 Task: Add a signature Jeanette Hall containing With heartfelt thanks and warm wishes, Jeanette Hall to email address softage.2@softage.net and add a folder Grades
Action: Key pressed n
Screenshot: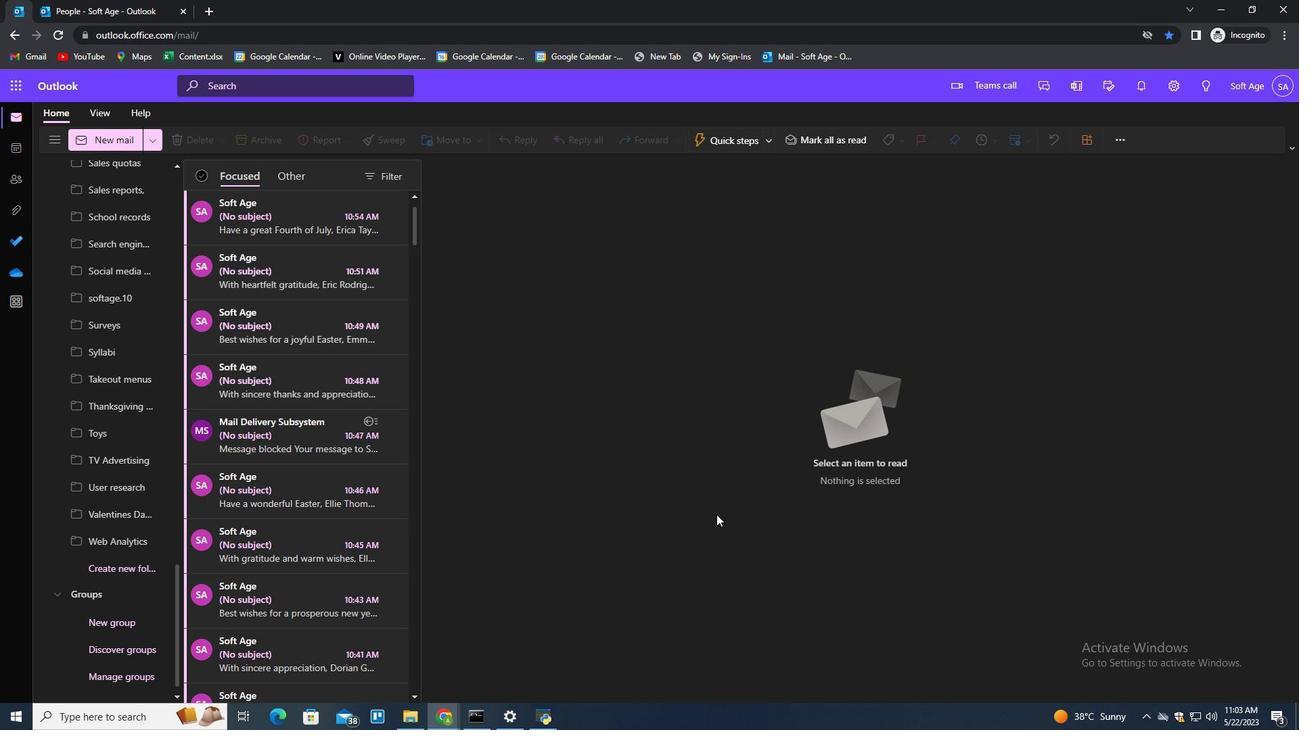 
Action: Mouse moved to (912, 143)
Screenshot: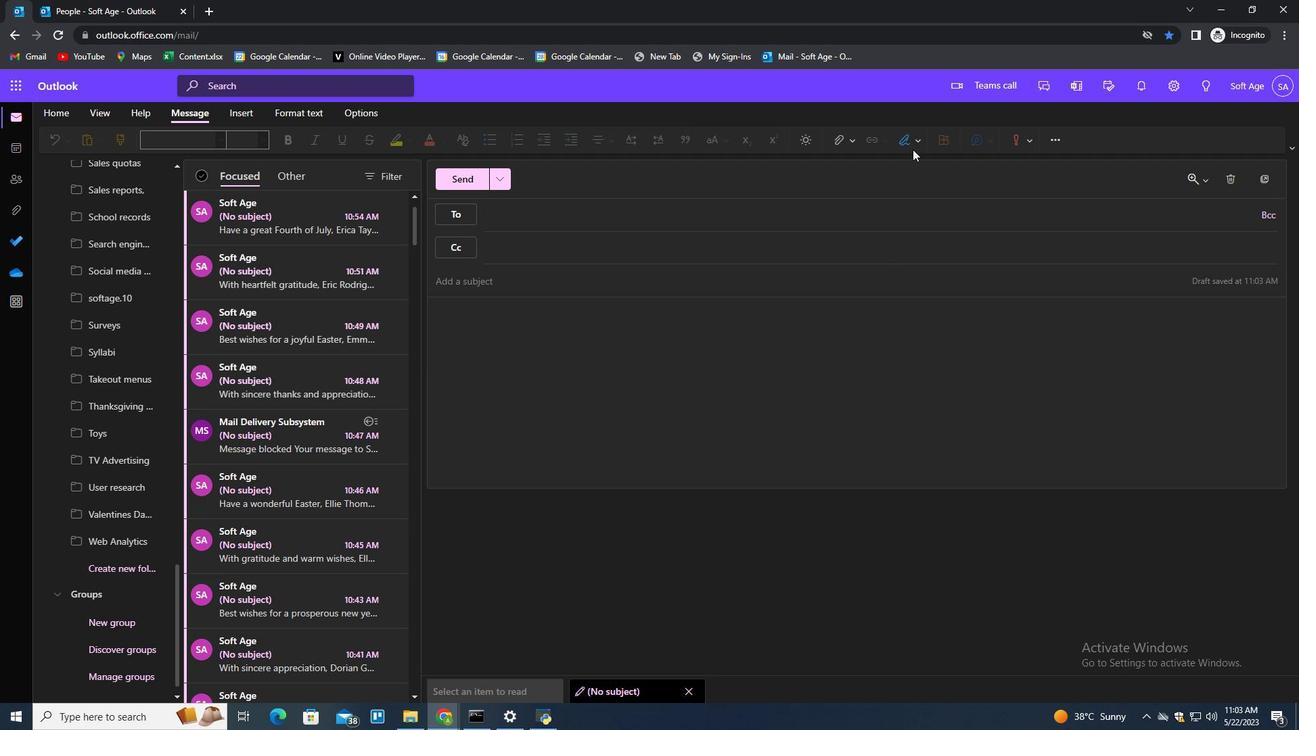 
Action: Mouse pressed left at (912, 143)
Screenshot: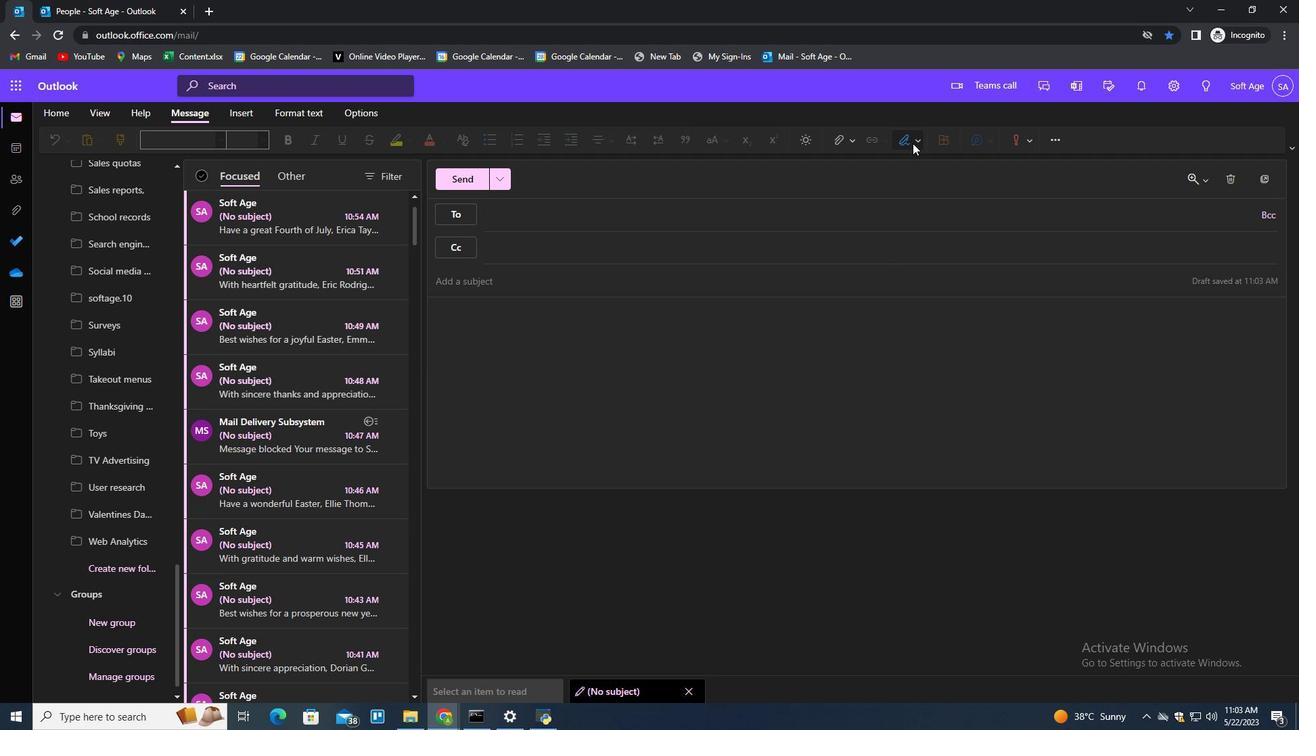 
Action: Mouse moved to (886, 188)
Screenshot: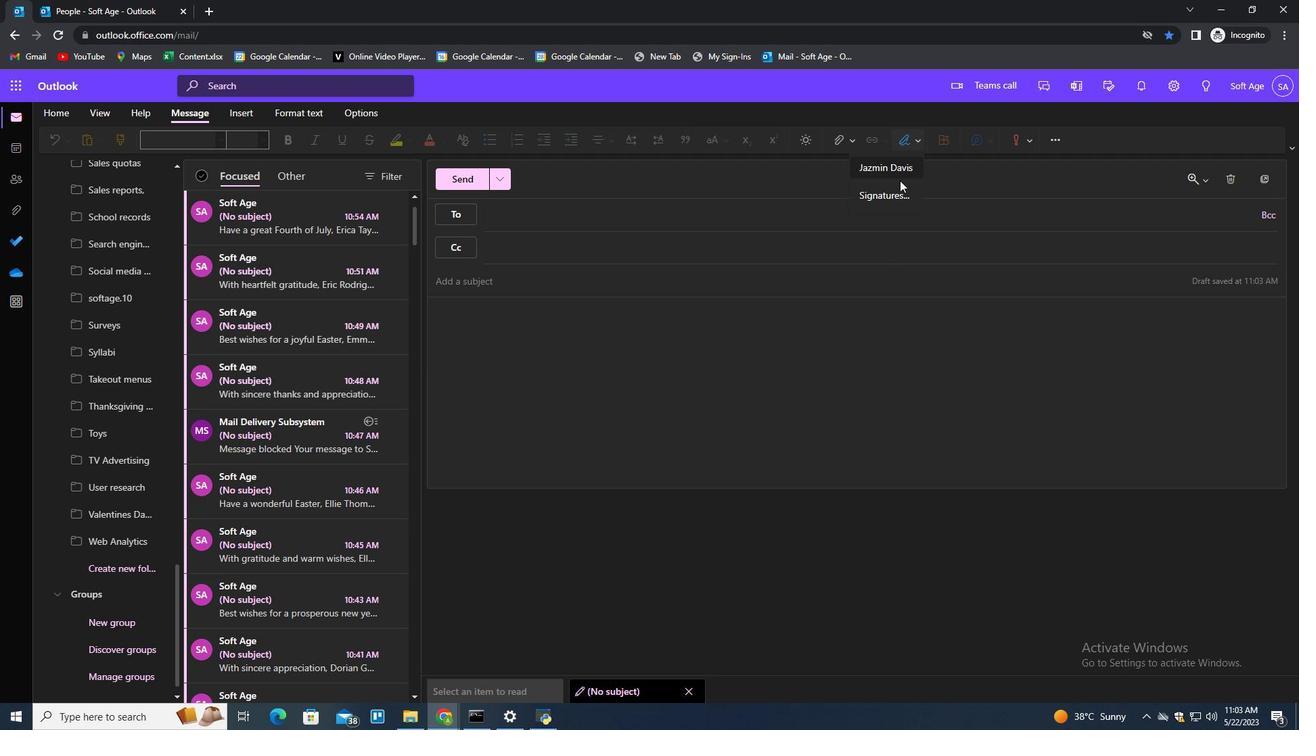 
Action: Mouse pressed left at (886, 188)
Screenshot: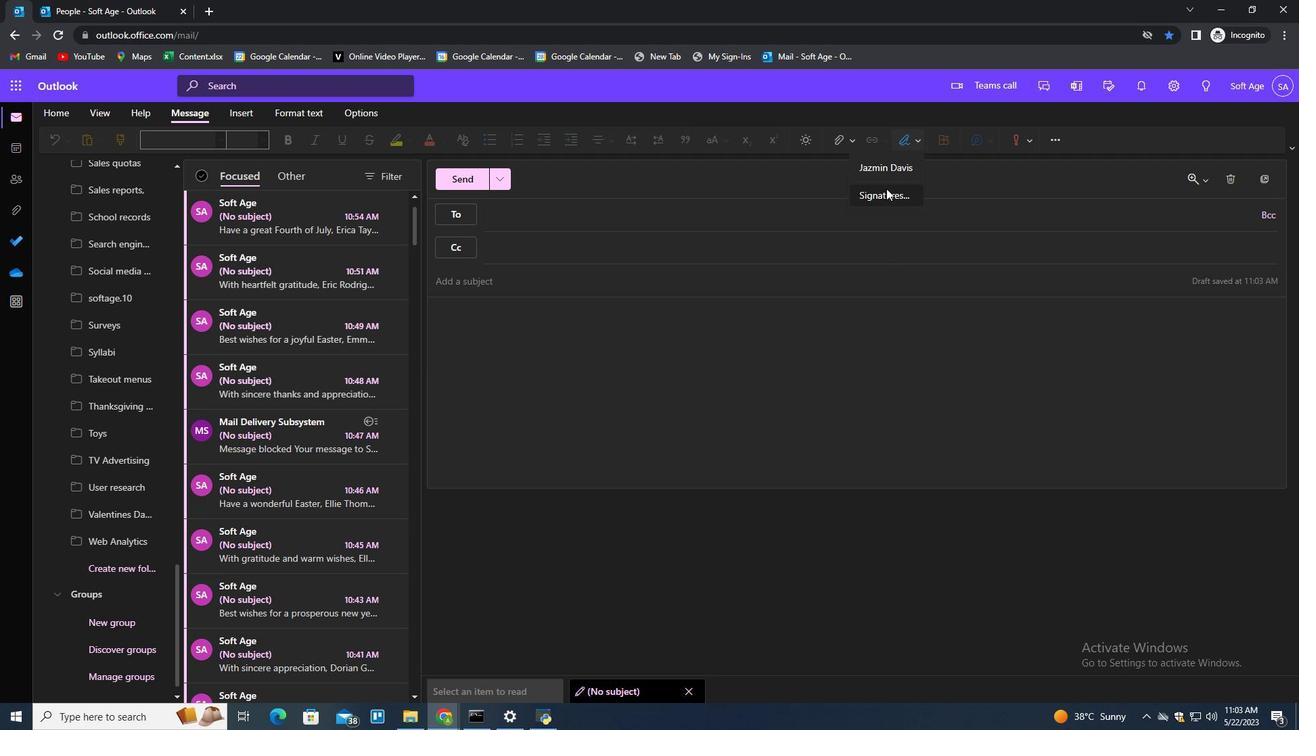 
Action: Mouse moved to (917, 246)
Screenshot: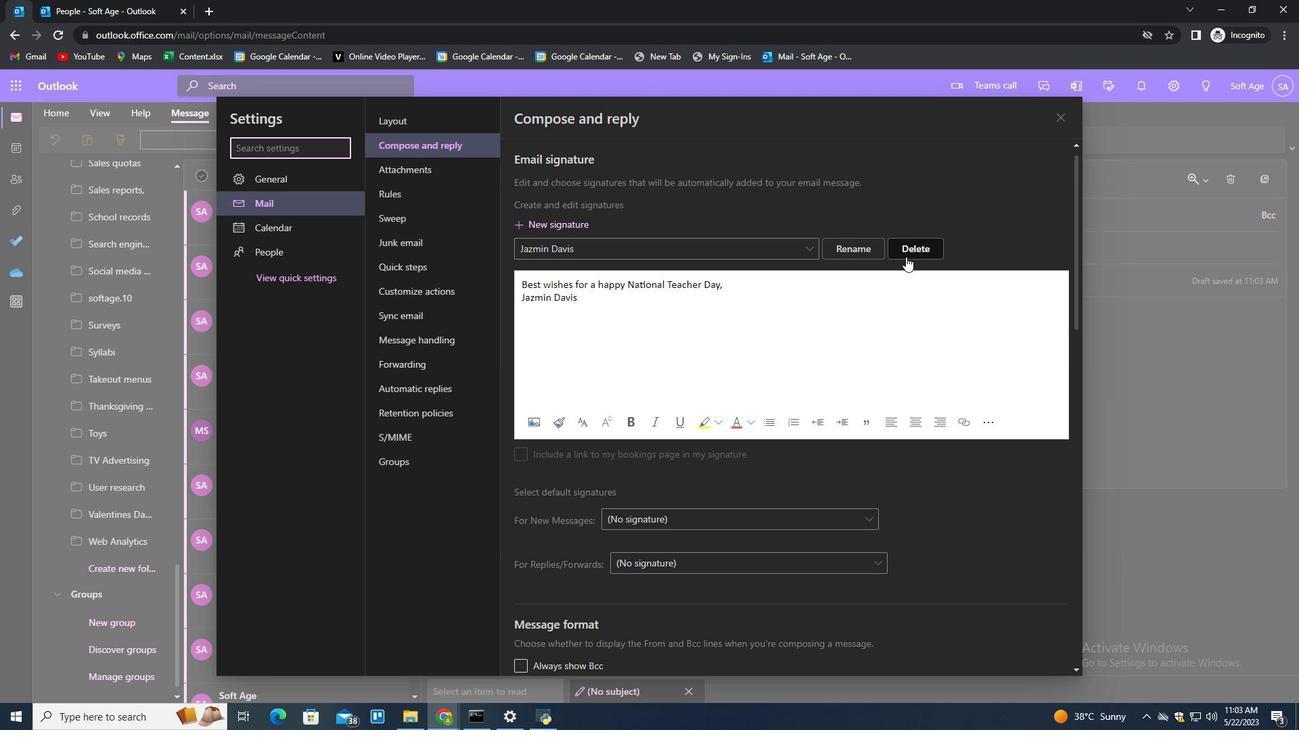 
Action: Mouse pressed left at (917, 246)
Screenshot: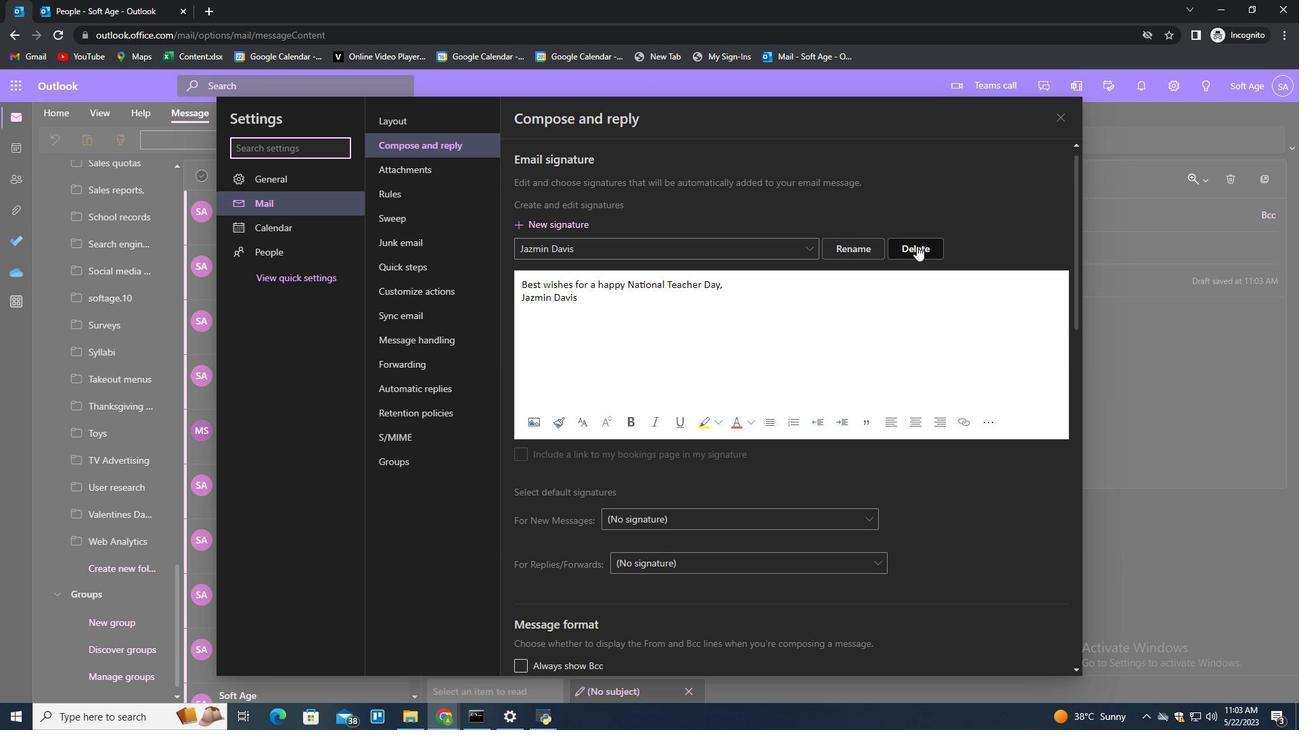 
Action: Mouse moved to (914, 246)
Screenshot: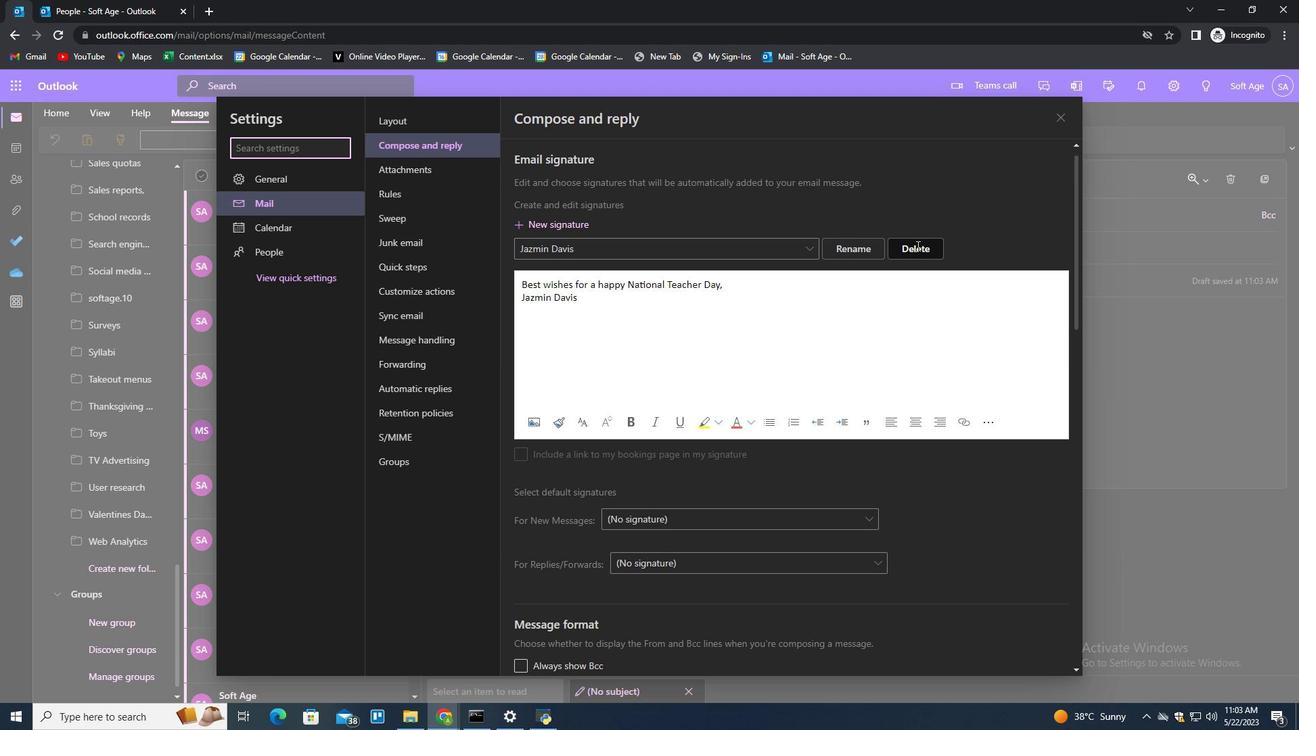 
Action: Mouse pressed left at (914, 246)
Screenshot: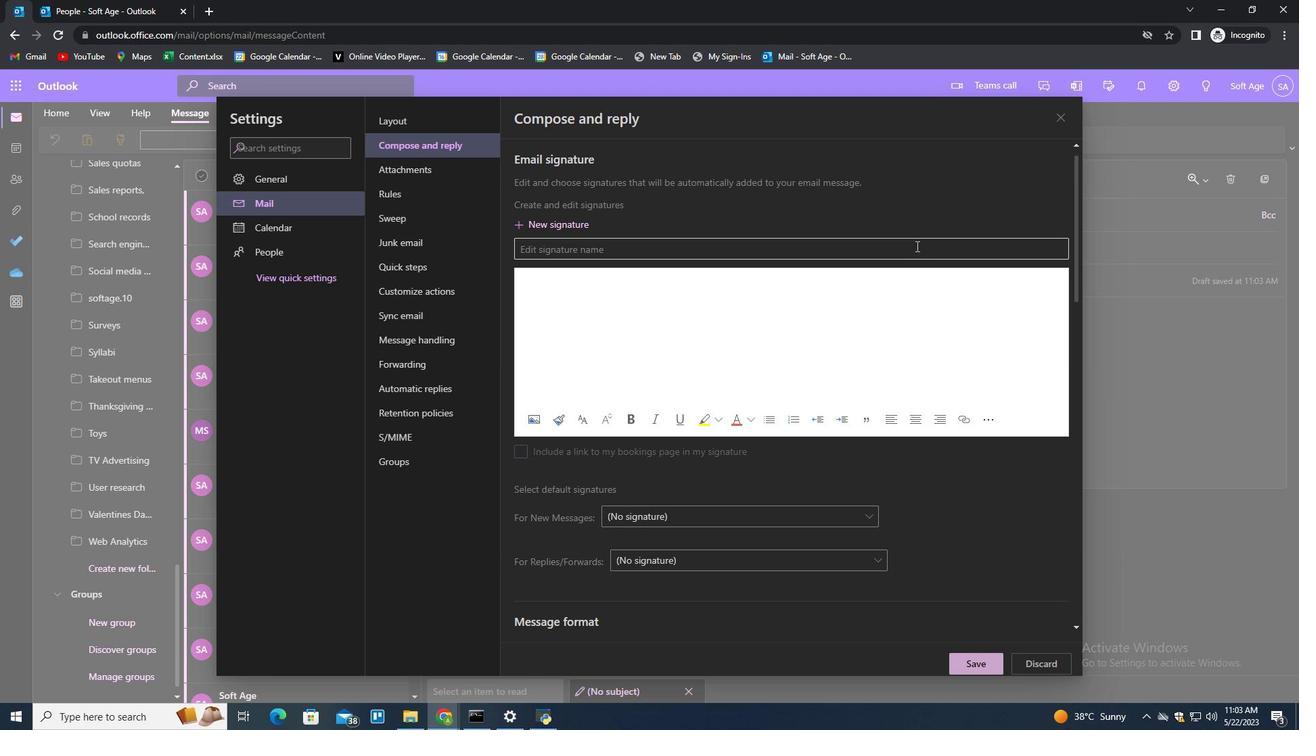 
Action: Key pressed <Key.shift>Jeanette<Key.space><Key.shift>Hall<Key.tab><Key.shift>With<Key.space>heartfelt<Key.space>thanks<Key.space>and<Key.space>warm<Key.space>wishes,<Key.shift_r><Key.enter><Key.shift>Jeannette<Key.space><Key.shift>Hall
Screenshot: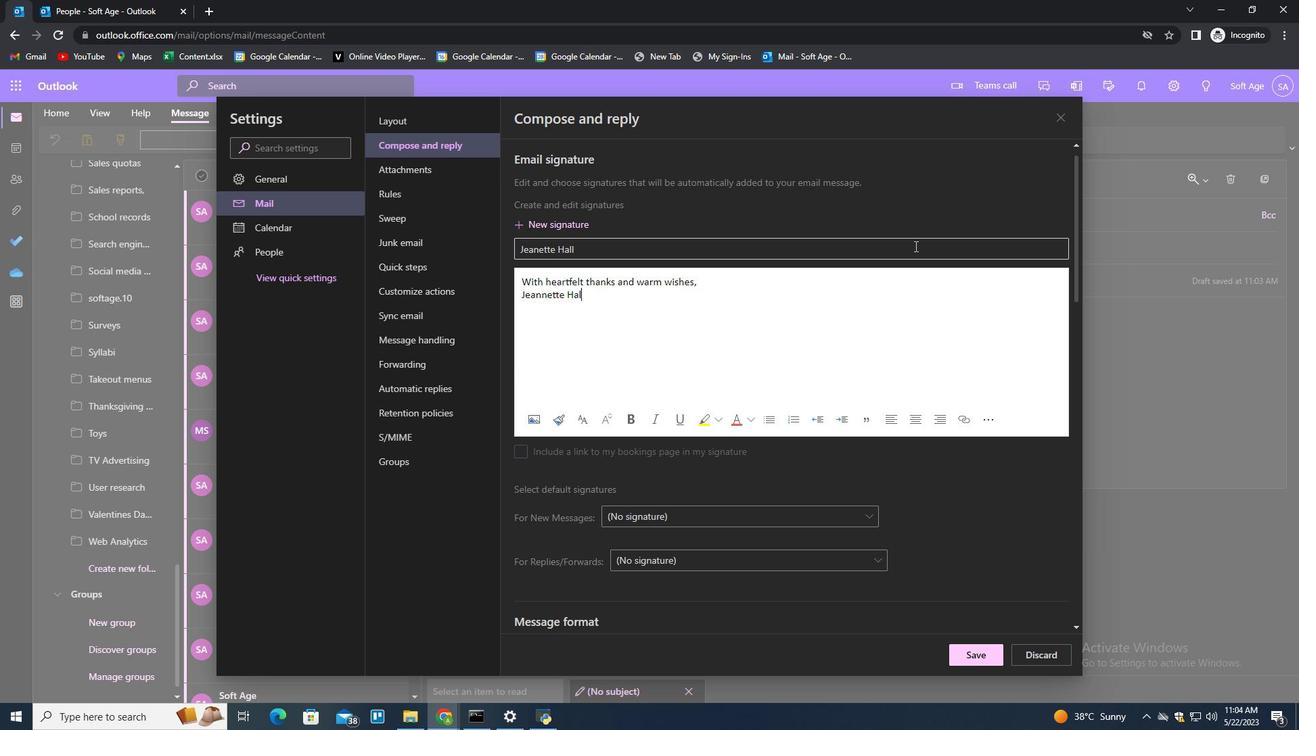 
Action: Mouse moved to (975, 658)
Screenshot: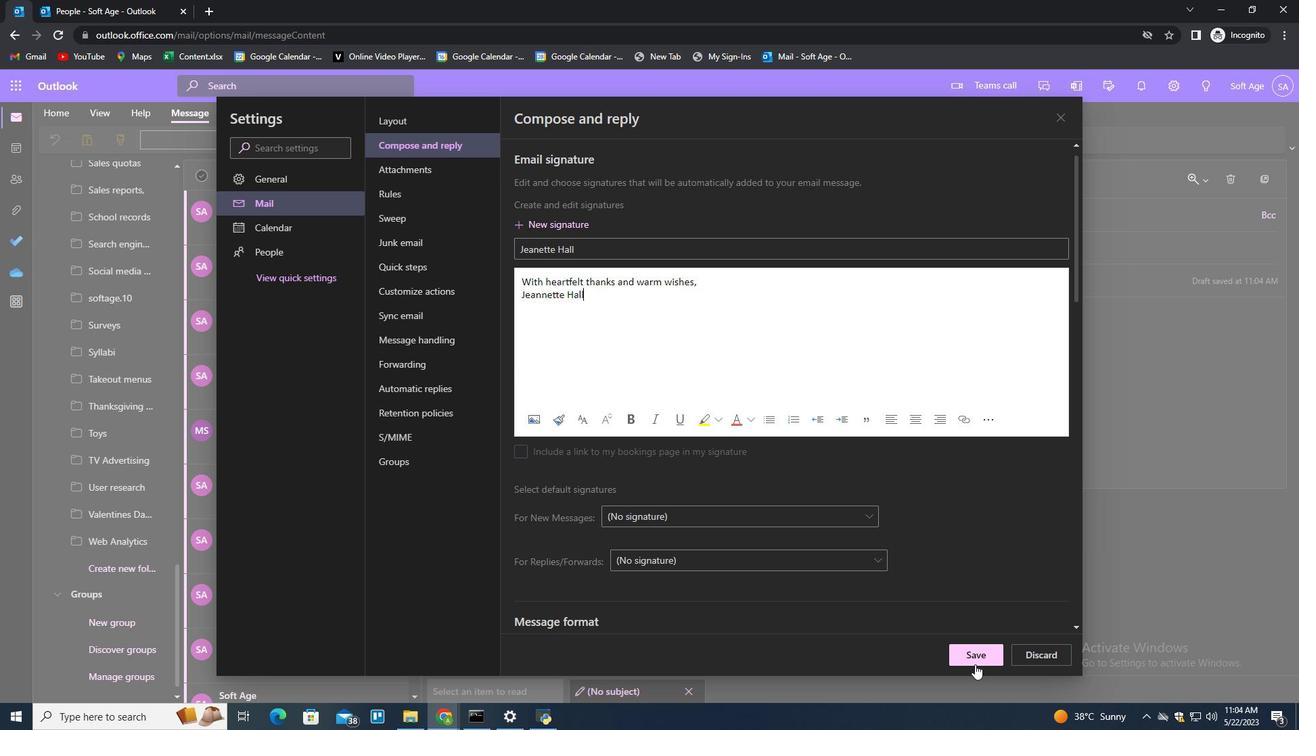 
Action: Mouse pressed left at (975, 658)
Screenshot: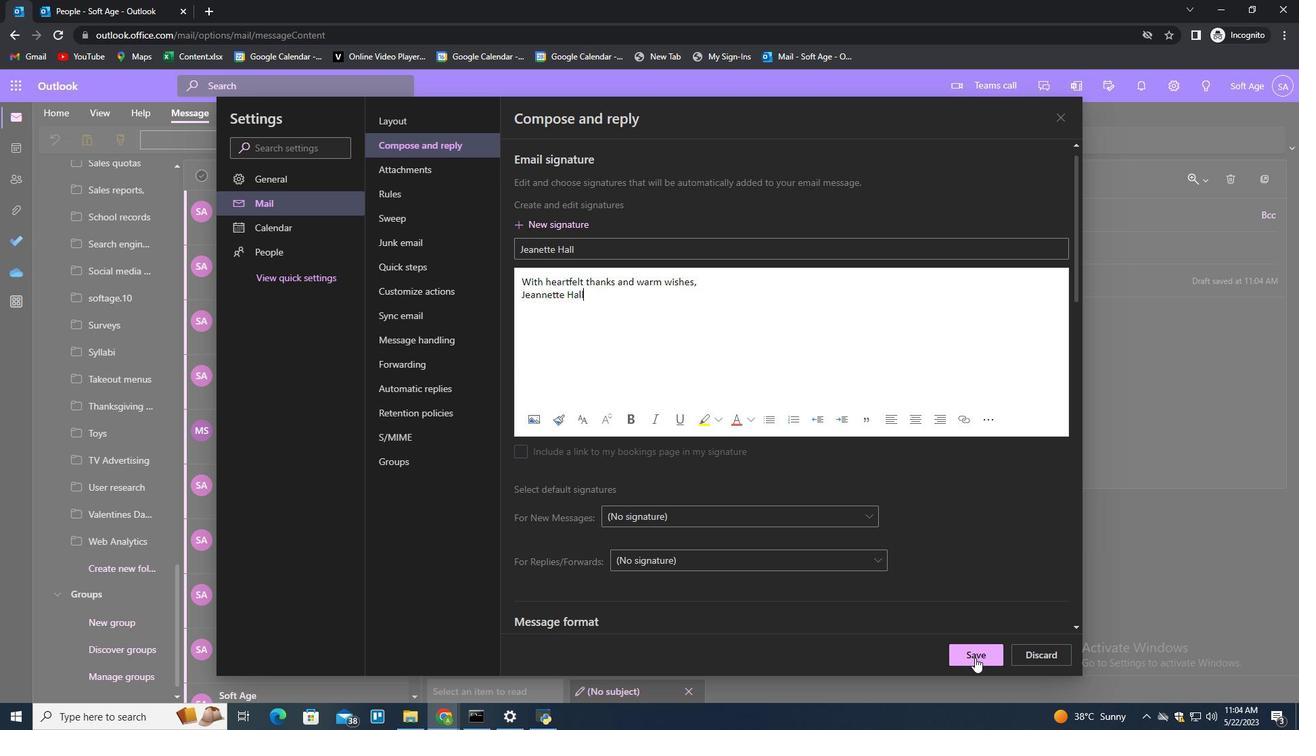 
Action: Mouse moved to (1151, 328)
Screenshot: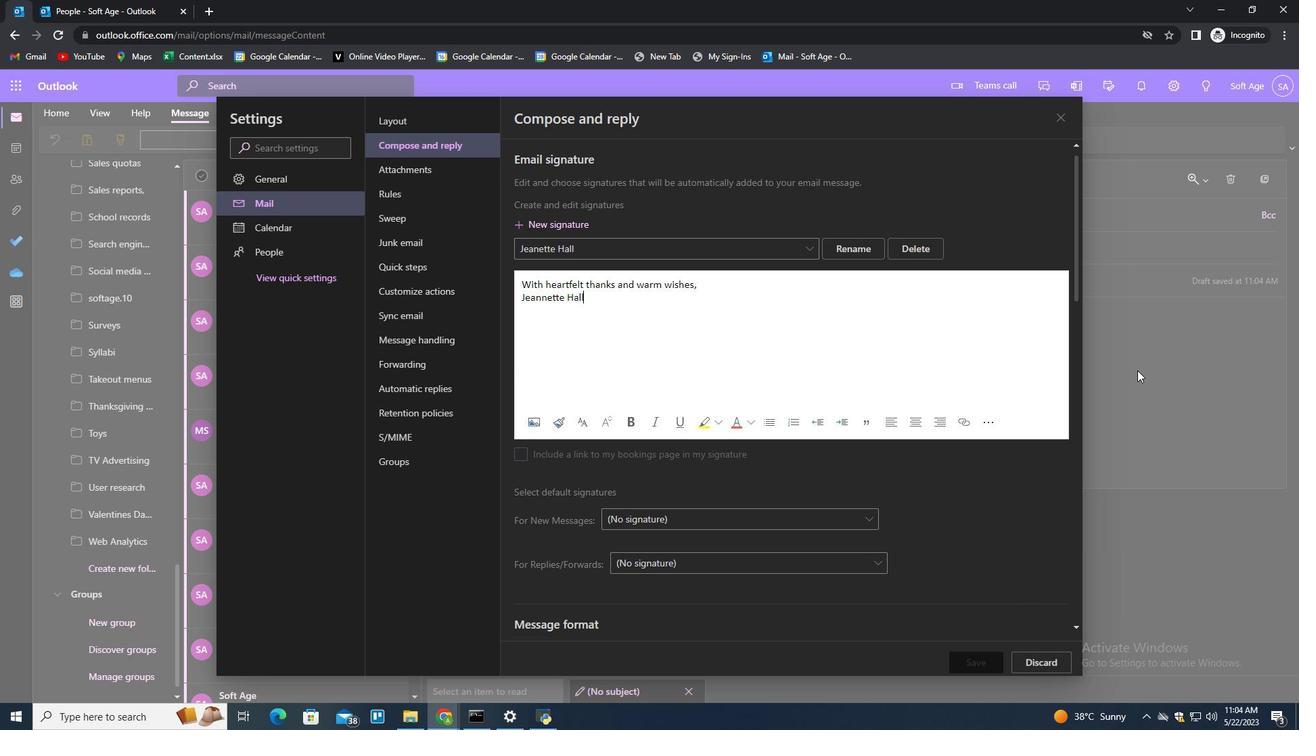 
Action: Mouse pressed left at (1151, 328)
Screenshot: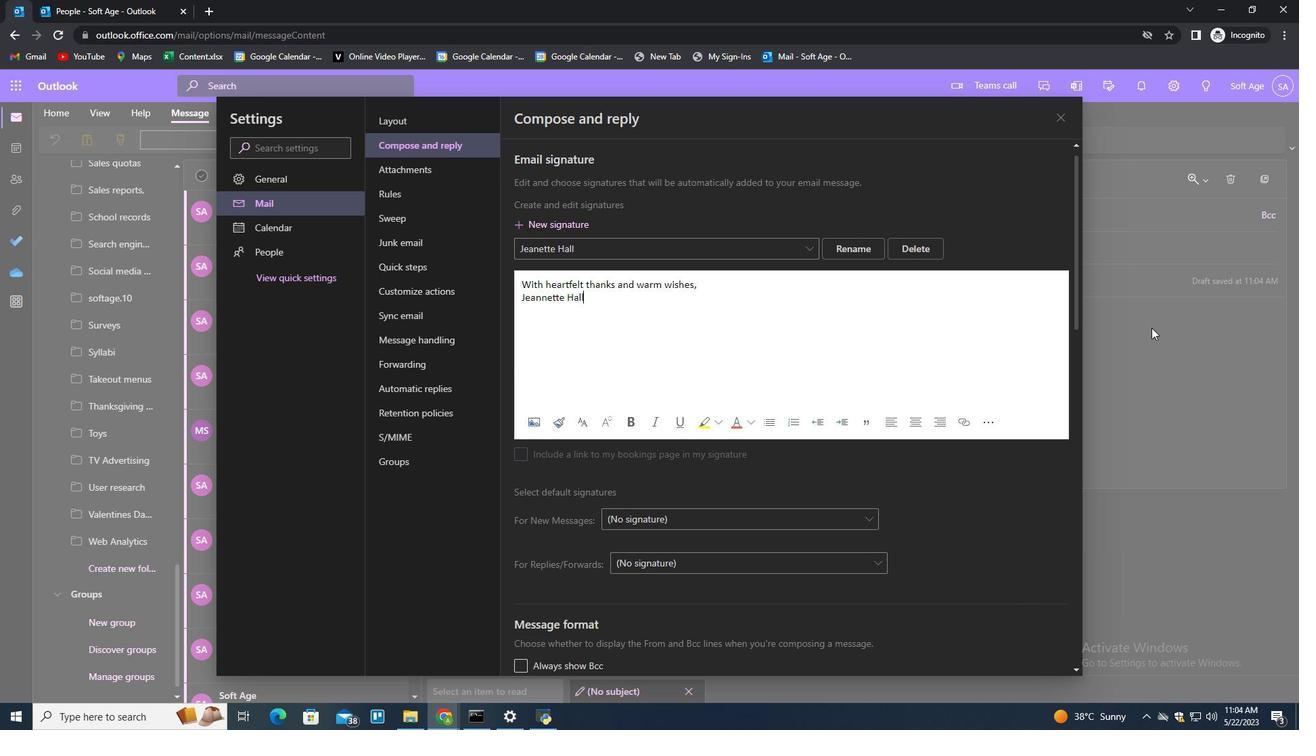 
Action: Mouse moved to (913, 146)
Screenshot: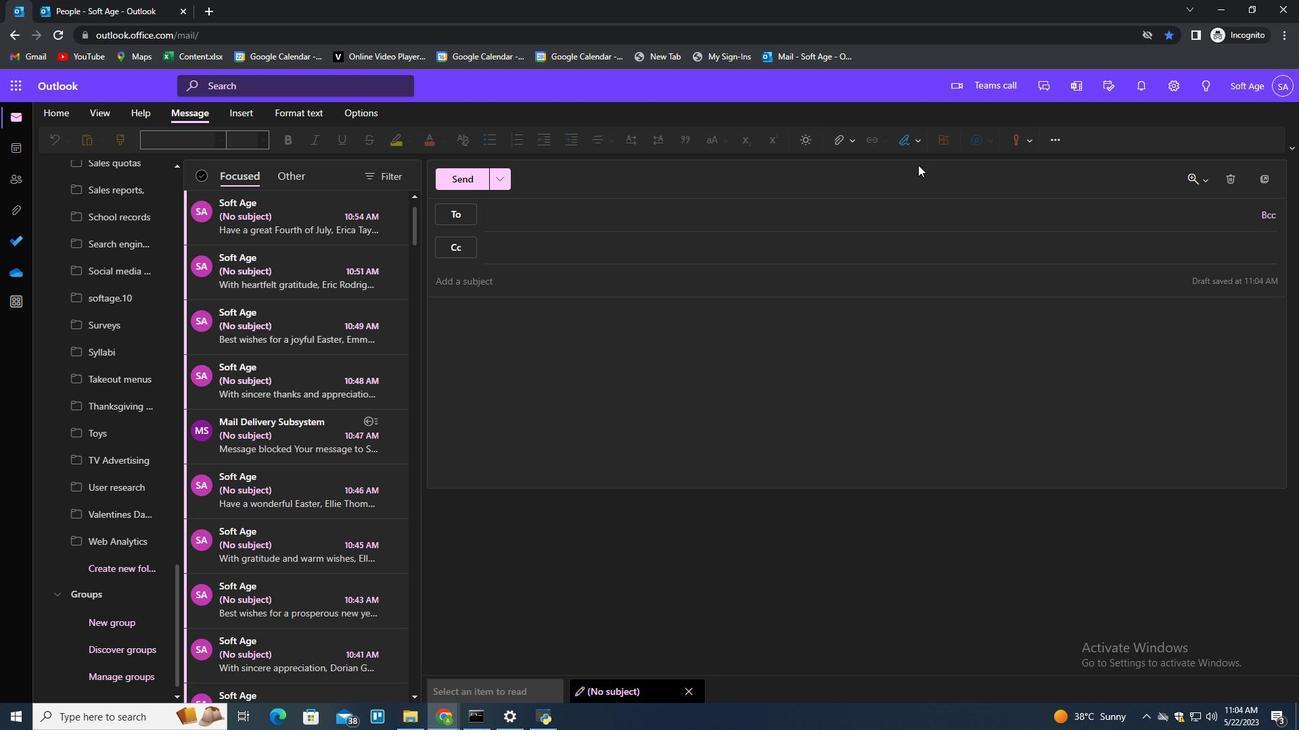 
Action: Mouse pressed left at (913, 146)
Screenshot: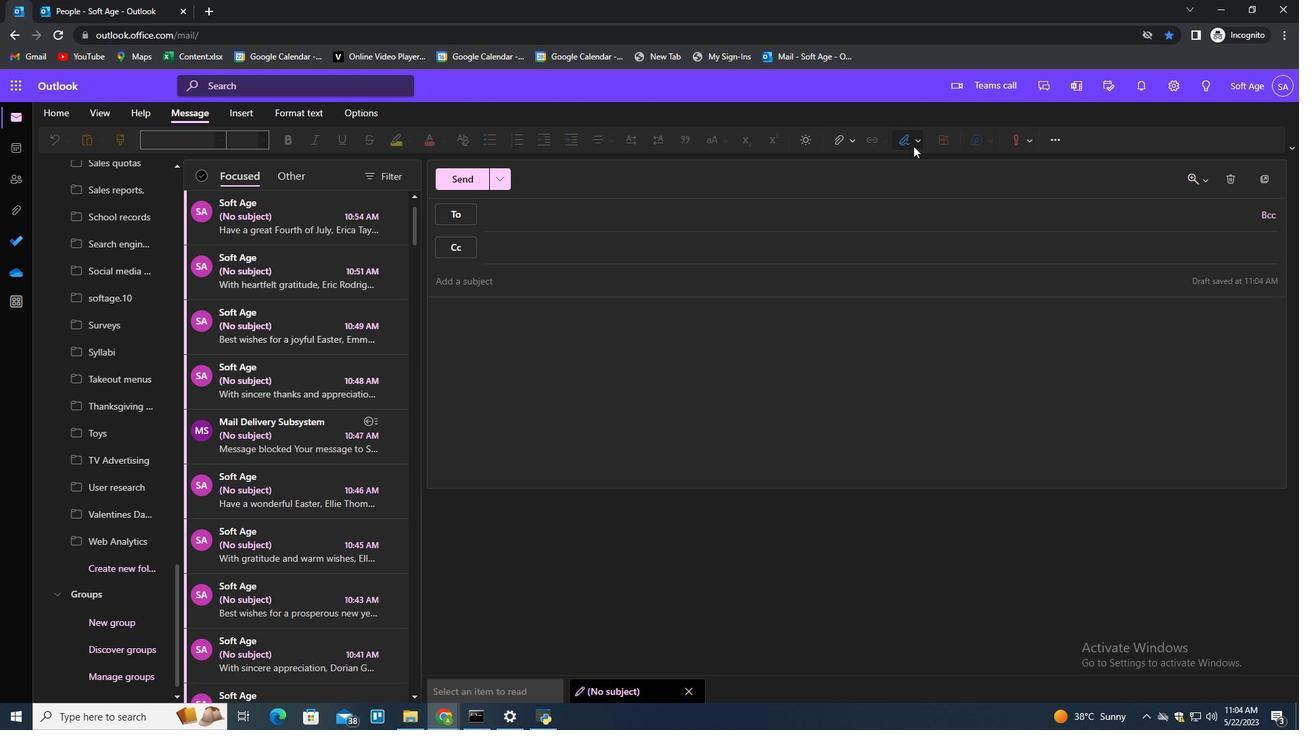 
Action: Mouse moved to (895, 171)
Screenshot: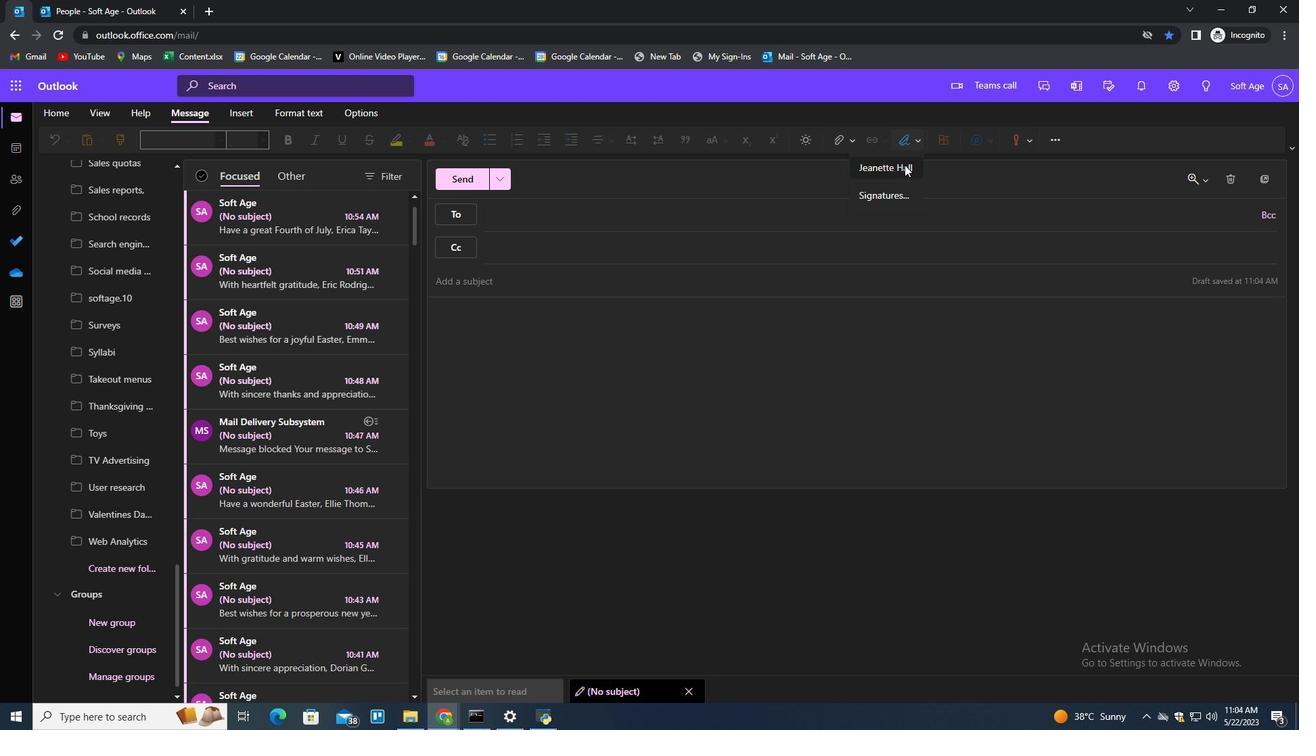 
Action: Mouse pressed left at (895, 171)
Screenshot: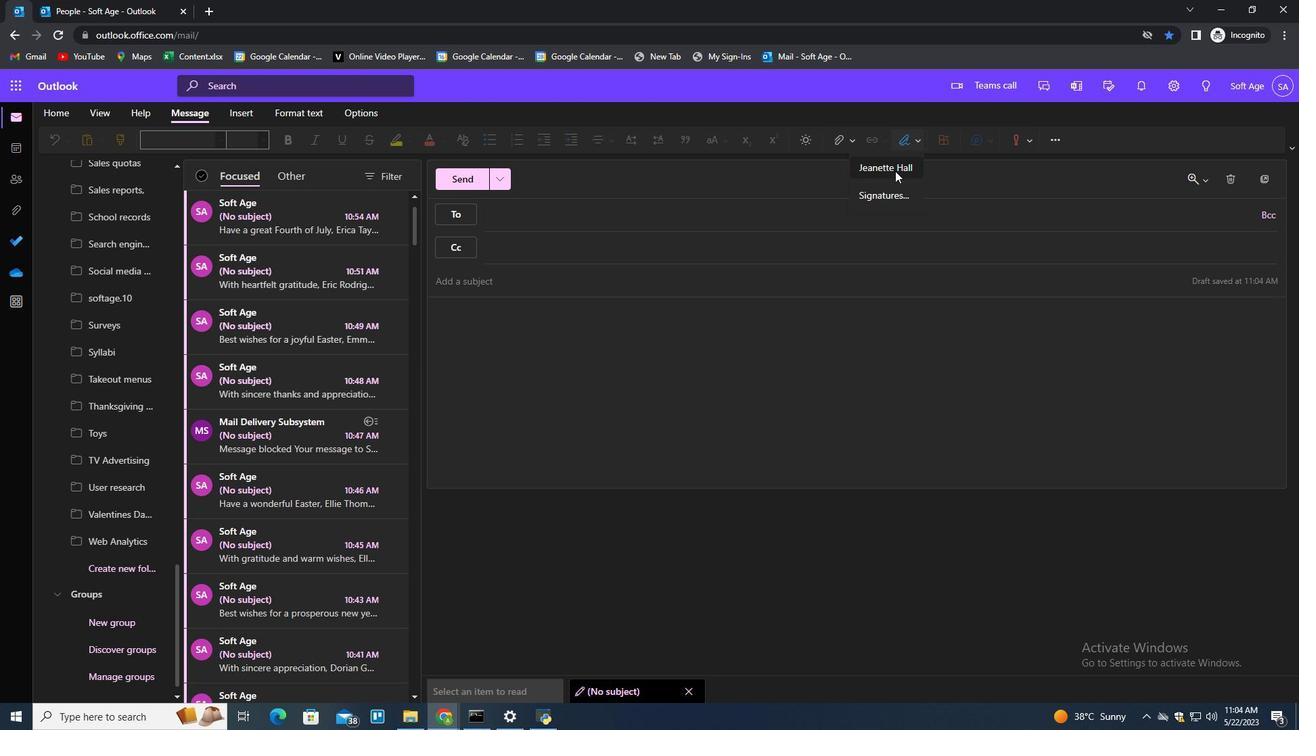
Action: Mouse moved to (542, 221)
Screenshot: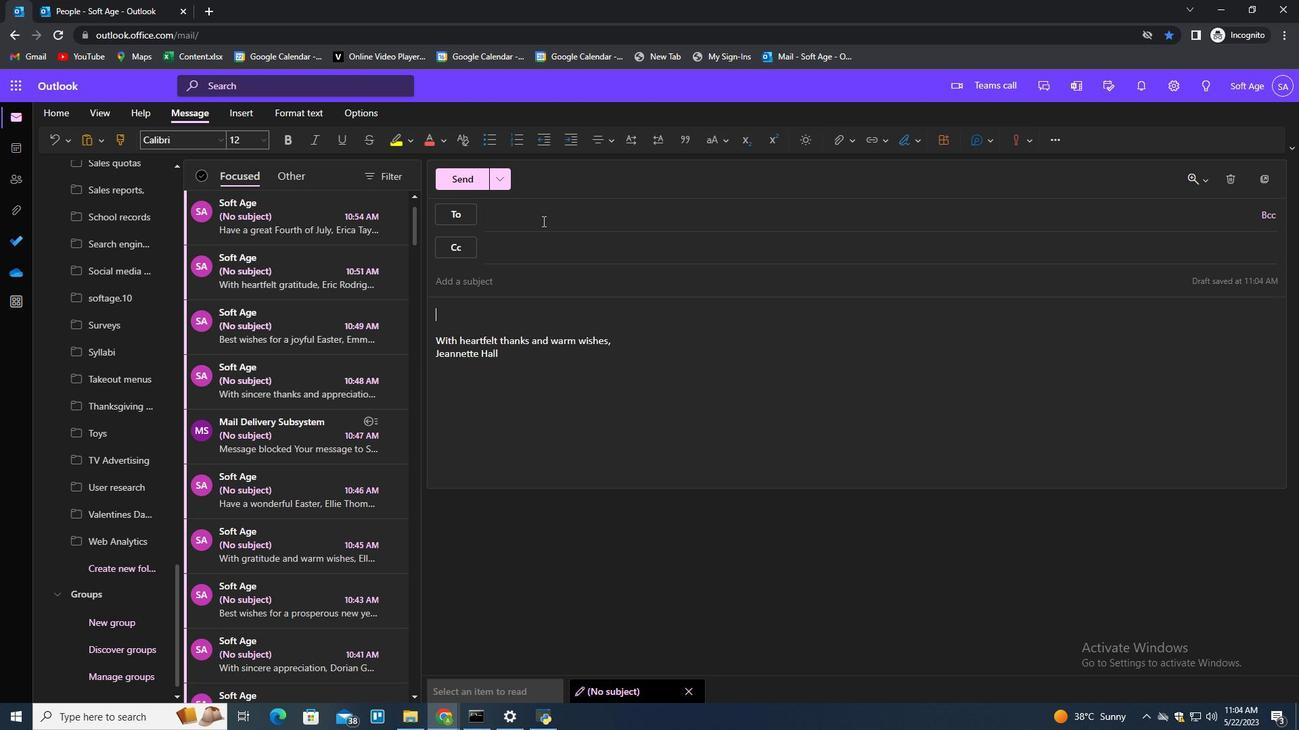 
Action: Mouse pressed left at (542, 221)
Screenshot: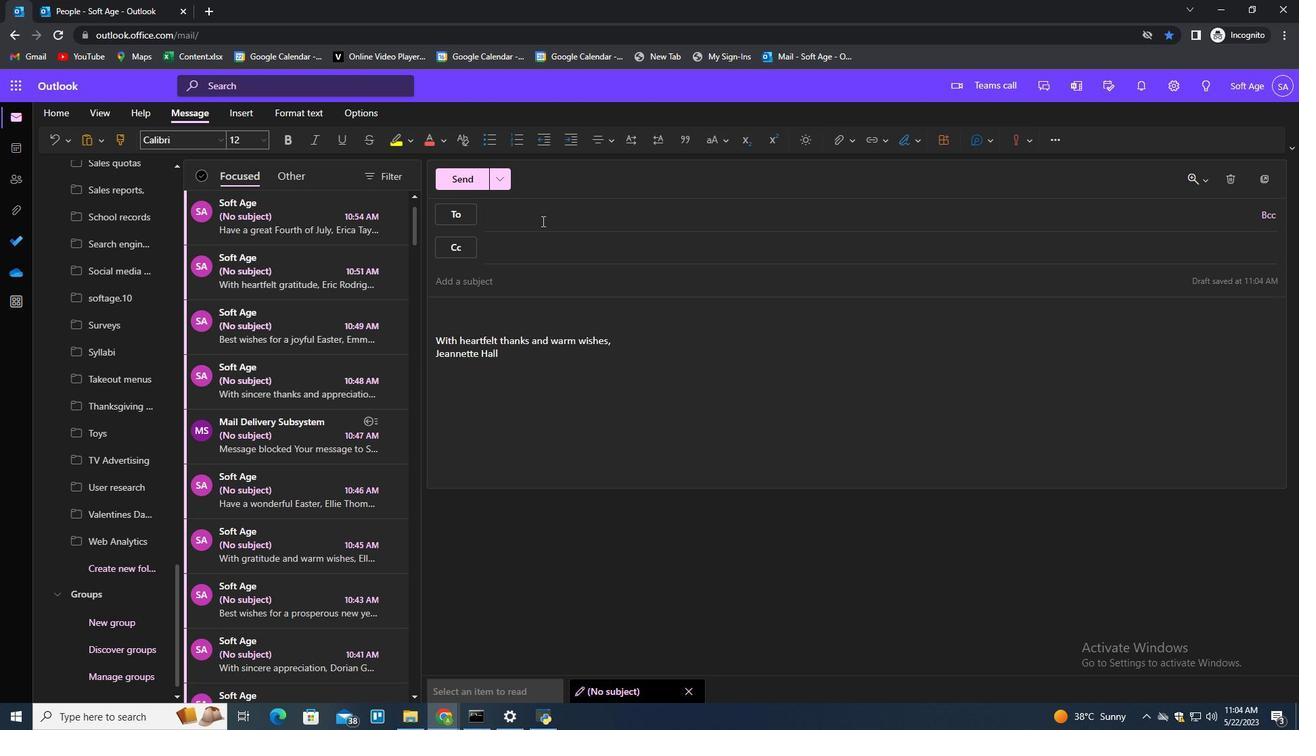 
Action: Key pressed softe<Key.backspace>age.net<Key.backspace><Key.backspace><Key.backspace>2<Key.shift>@sost<Key.backspace><Key.backspace>t<Key.backspace>ftge.net<Key.enter><Key.backspace>softage.3<Key.shift><Key.backspace><Key.shift>2<Key.shift>@softage.net<Key.enter>
Screenshot: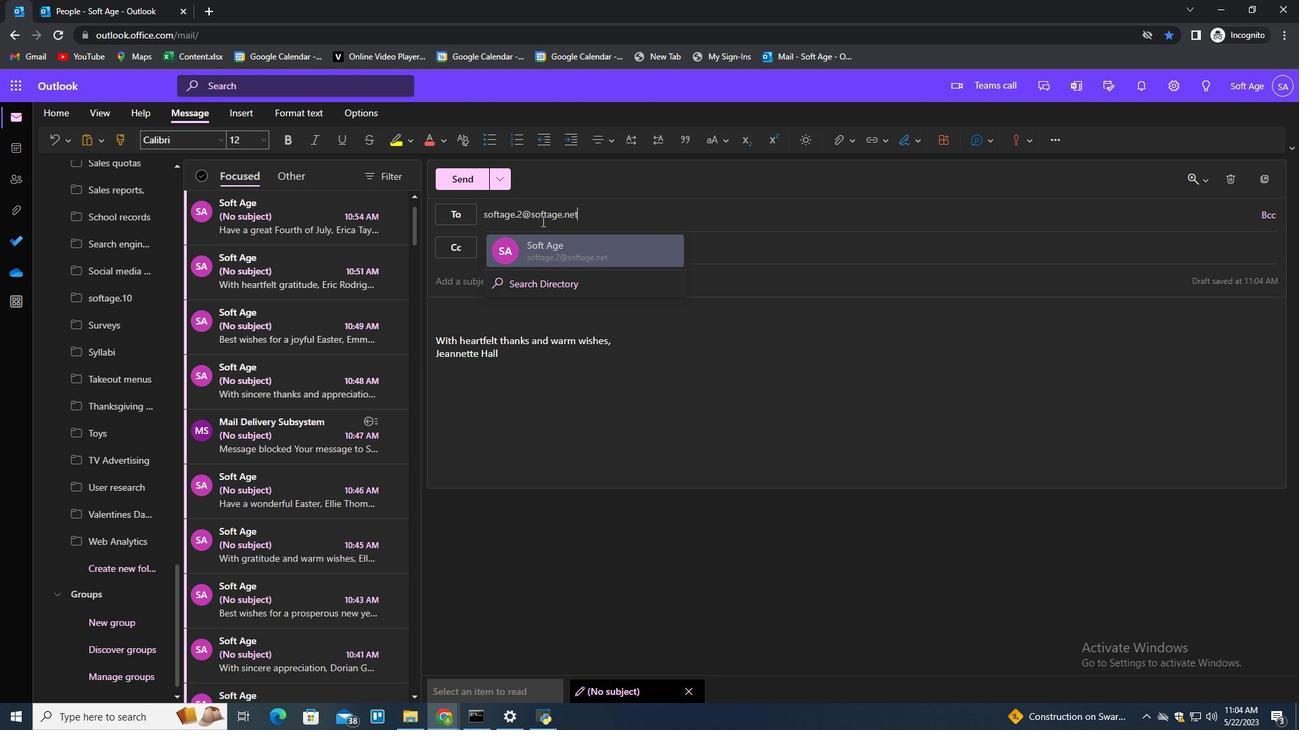
Action: Mouse moved to (80, 582)
Screenshot: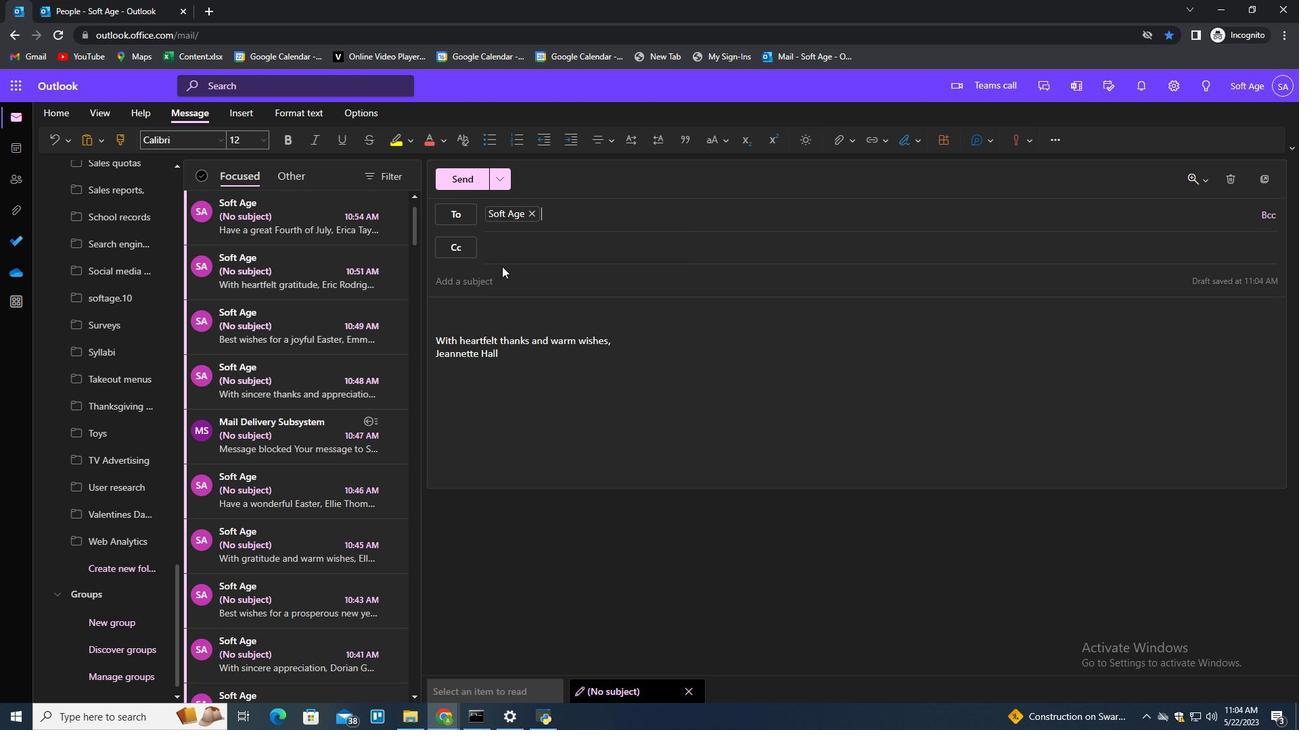 
Action: Mouse scrolled (80, 581) with delta (0, 0)
Screenshot: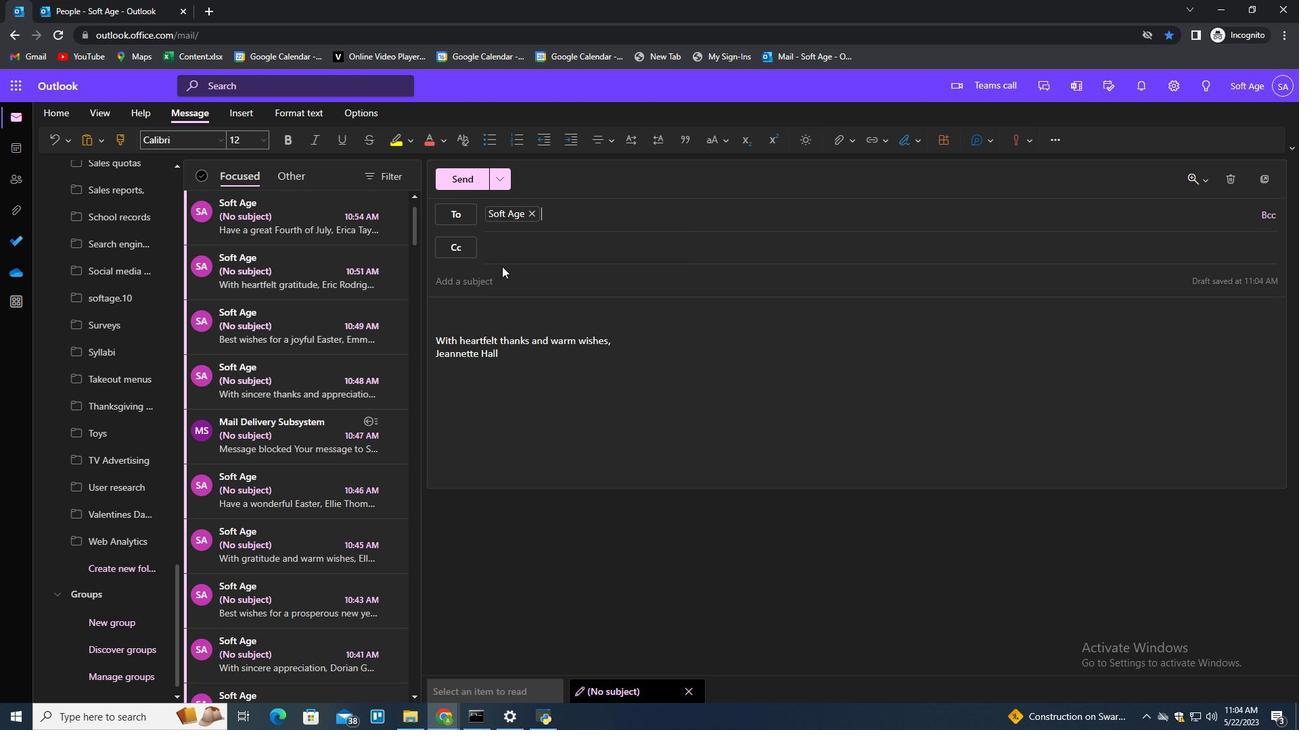 
Action: Mouse moved to (56, 615)
Screenshot: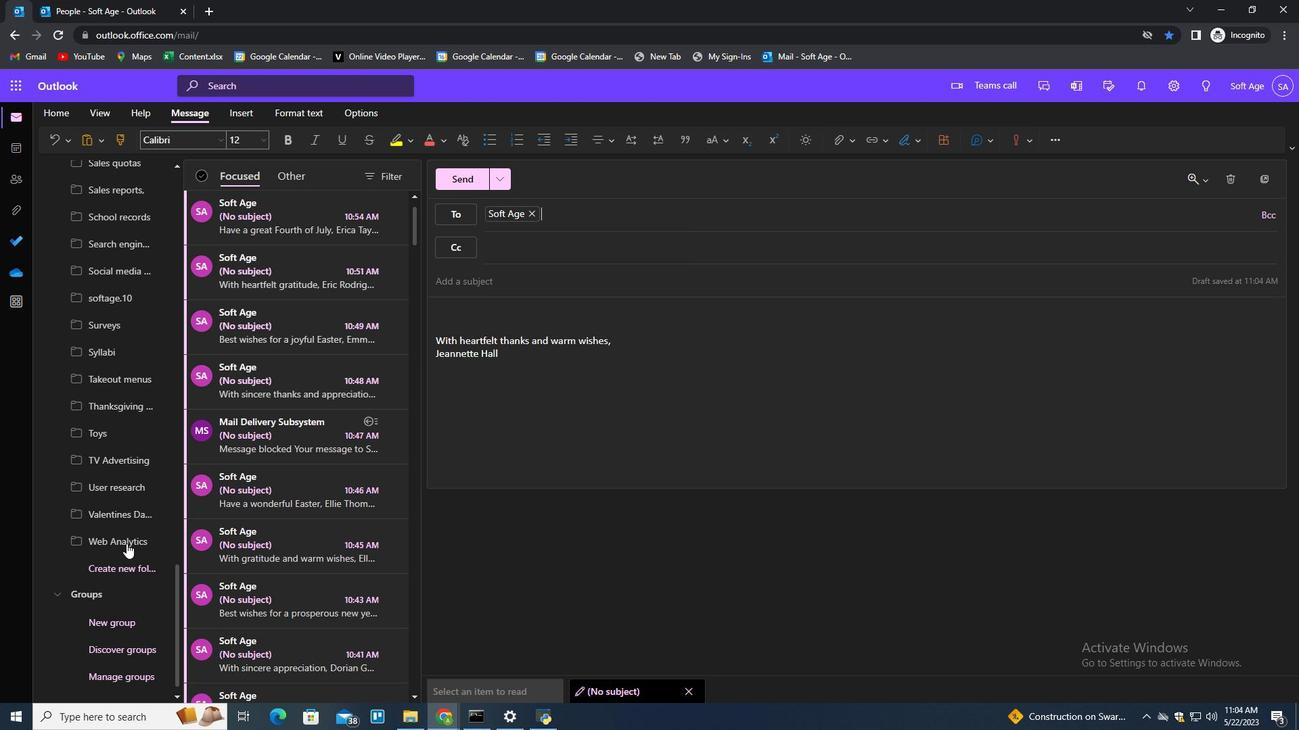 
Action: Mouse scrolled (56, 614) with delta (0, 0)
Screenshot: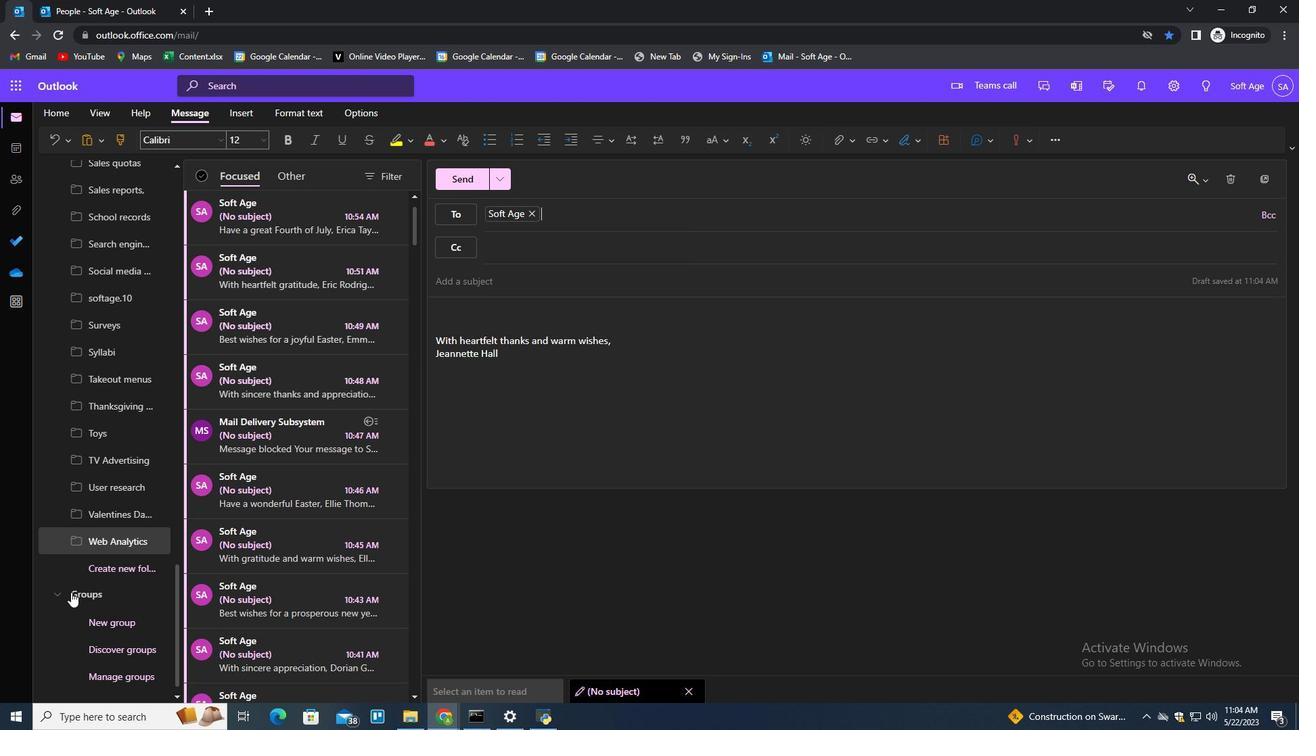 
Action: Mouse moved to (56, 617)
Screenshot: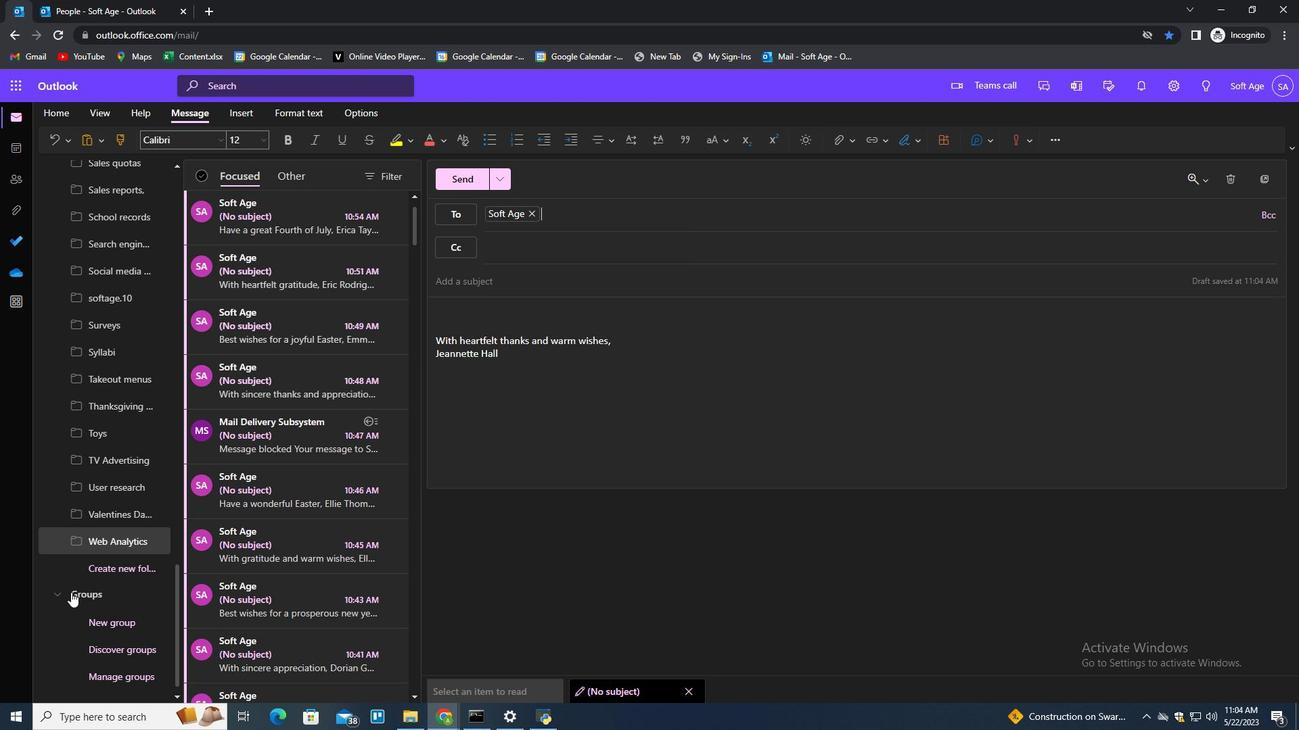 
Action: Mouse scrolled (56, 616) with delta (0, 0)
Screenshot: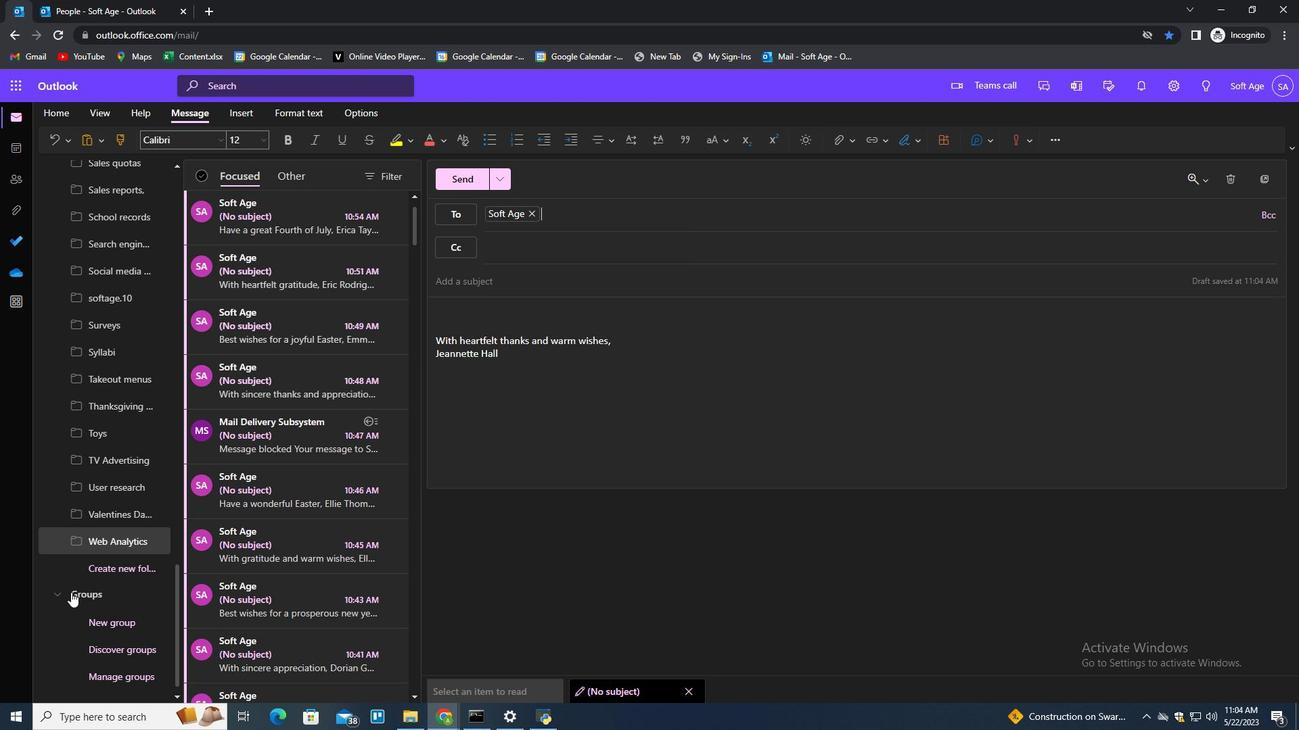 
Action: Mouse moved to (55, 618)
Screenshot: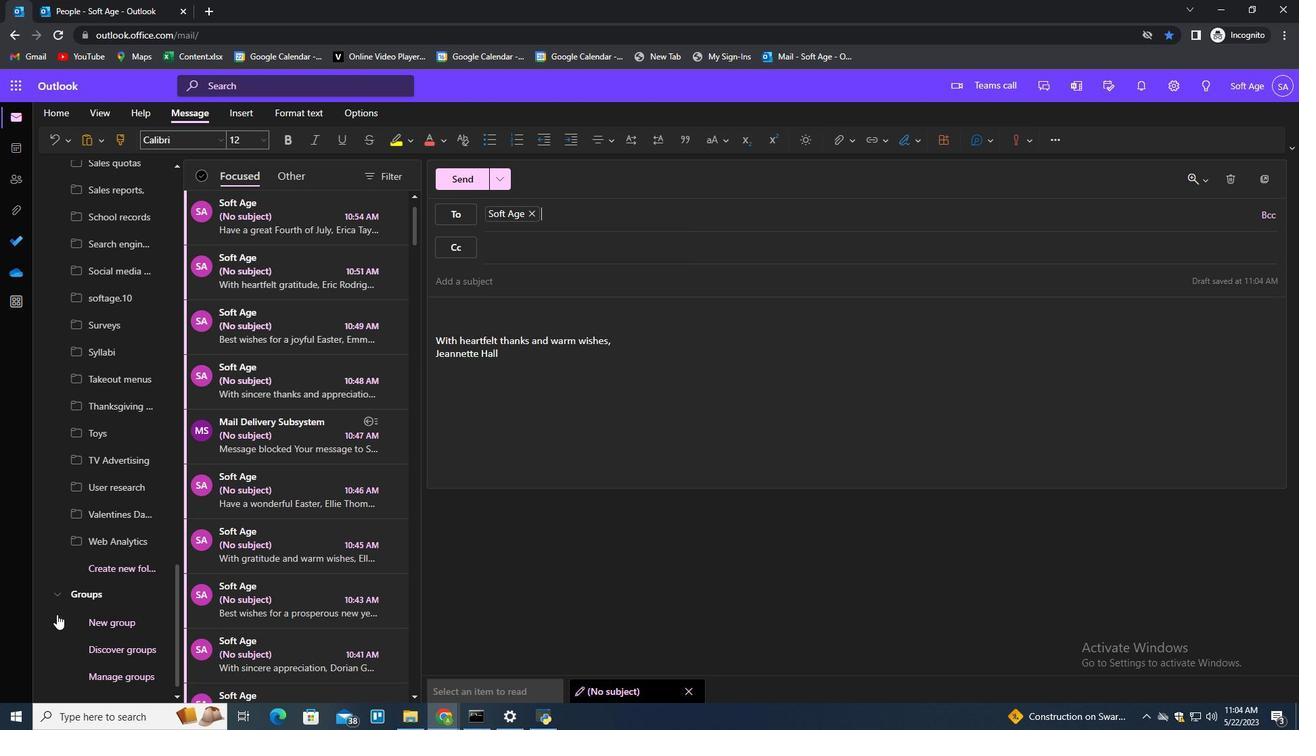 
Action: Mouse scrolled (55, 617) with delta (0, 0)
Screenshot: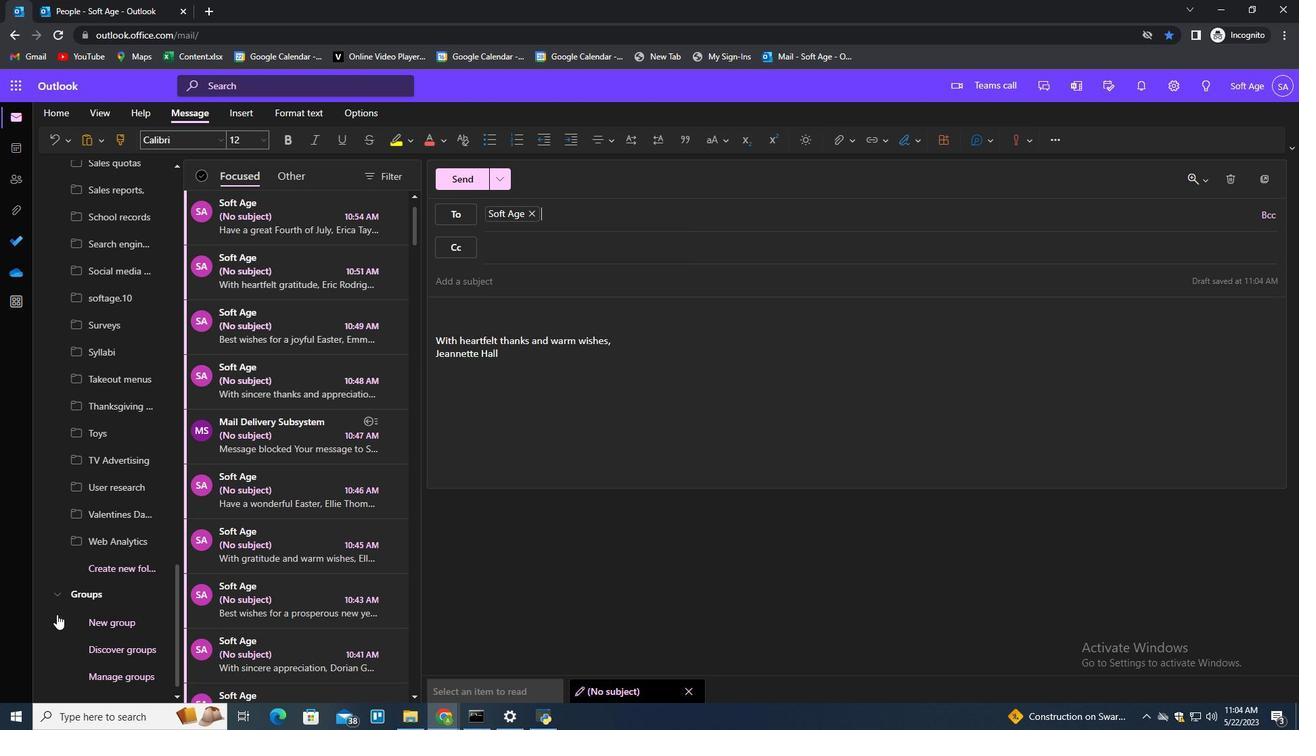 
Action: Mouse moved to (105, 566)
Screenshot: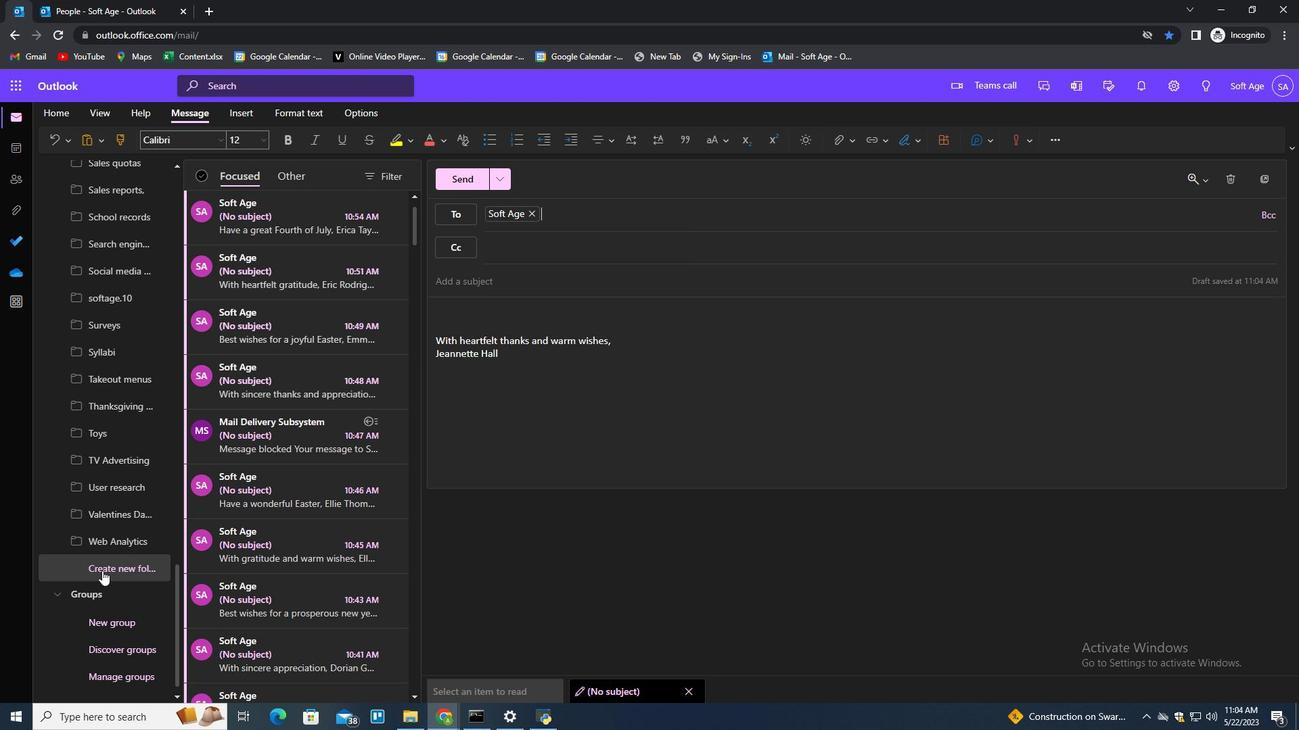 
Action: Mouse pressed left at (105, 566)
Screenshot: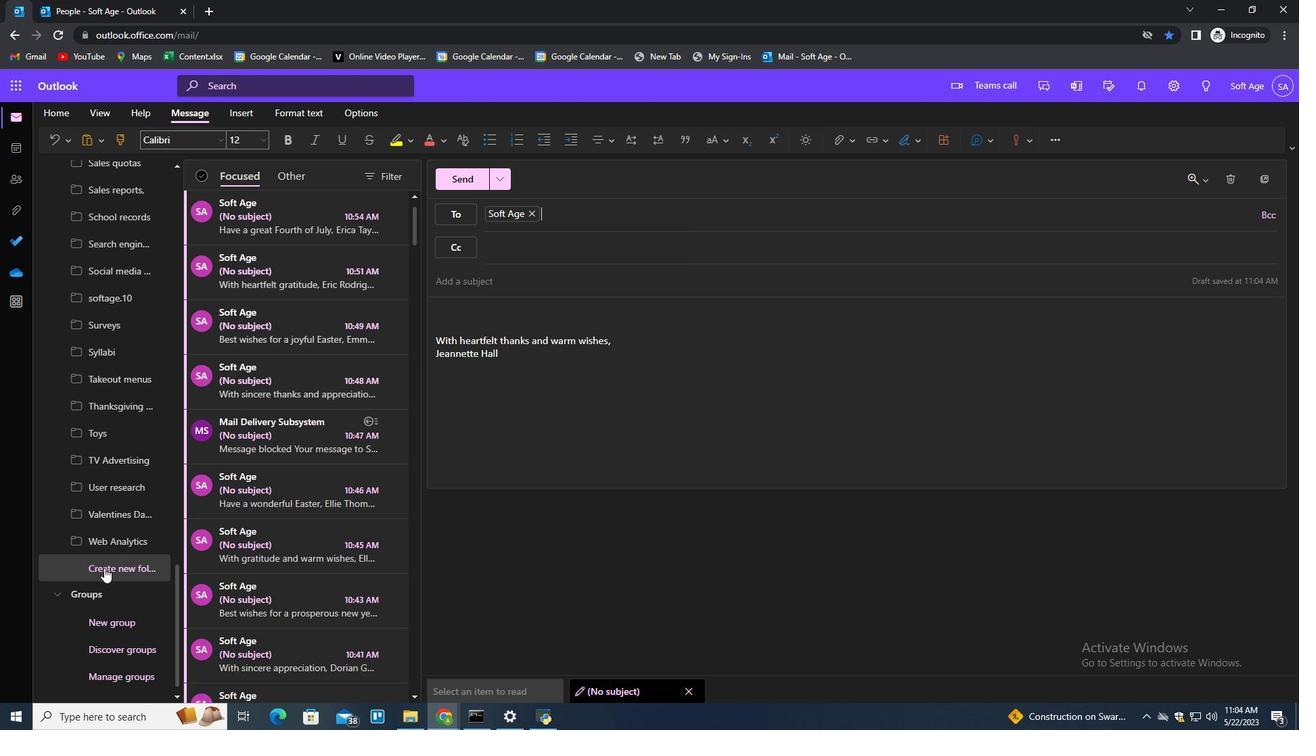 
Action: Key pressed <Key.shift>Grades<Key.enter>
Screenshot: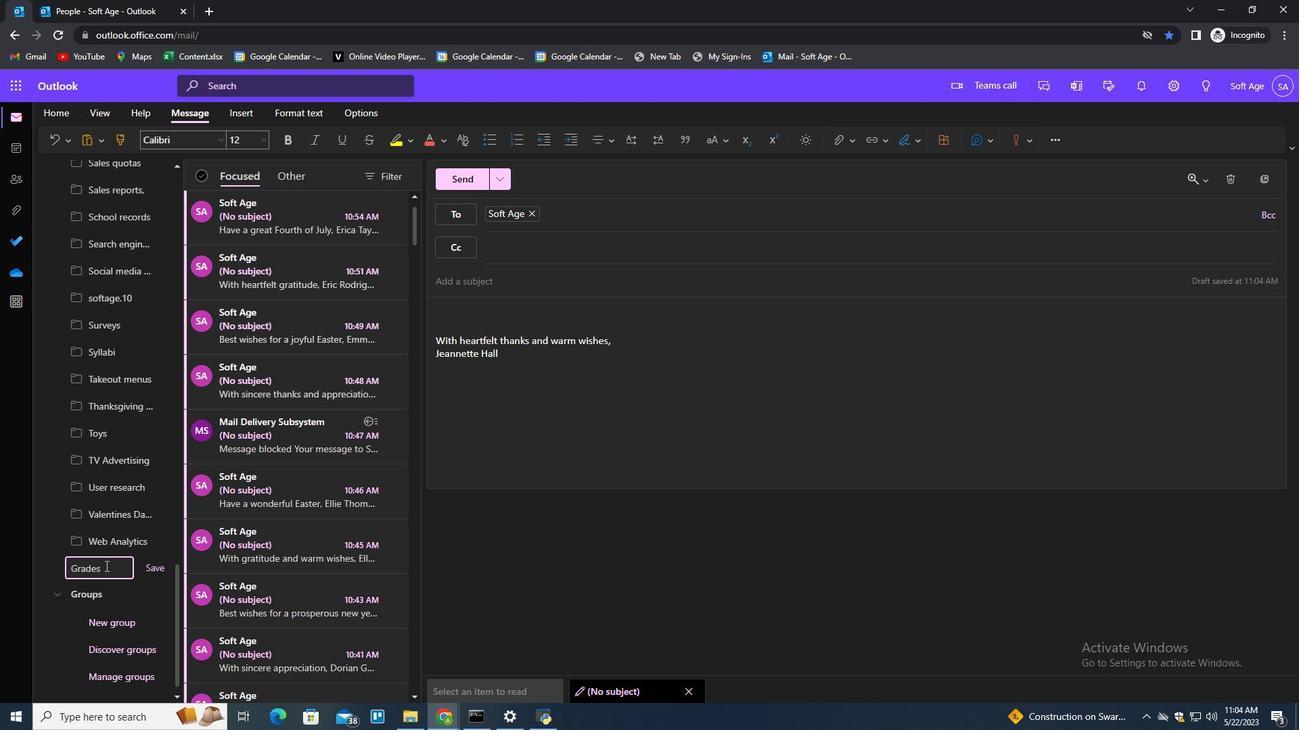 
